 Task: Add Pinto Beans to the cart.
Action: Mouse moved to (323, 138)
Screenshot: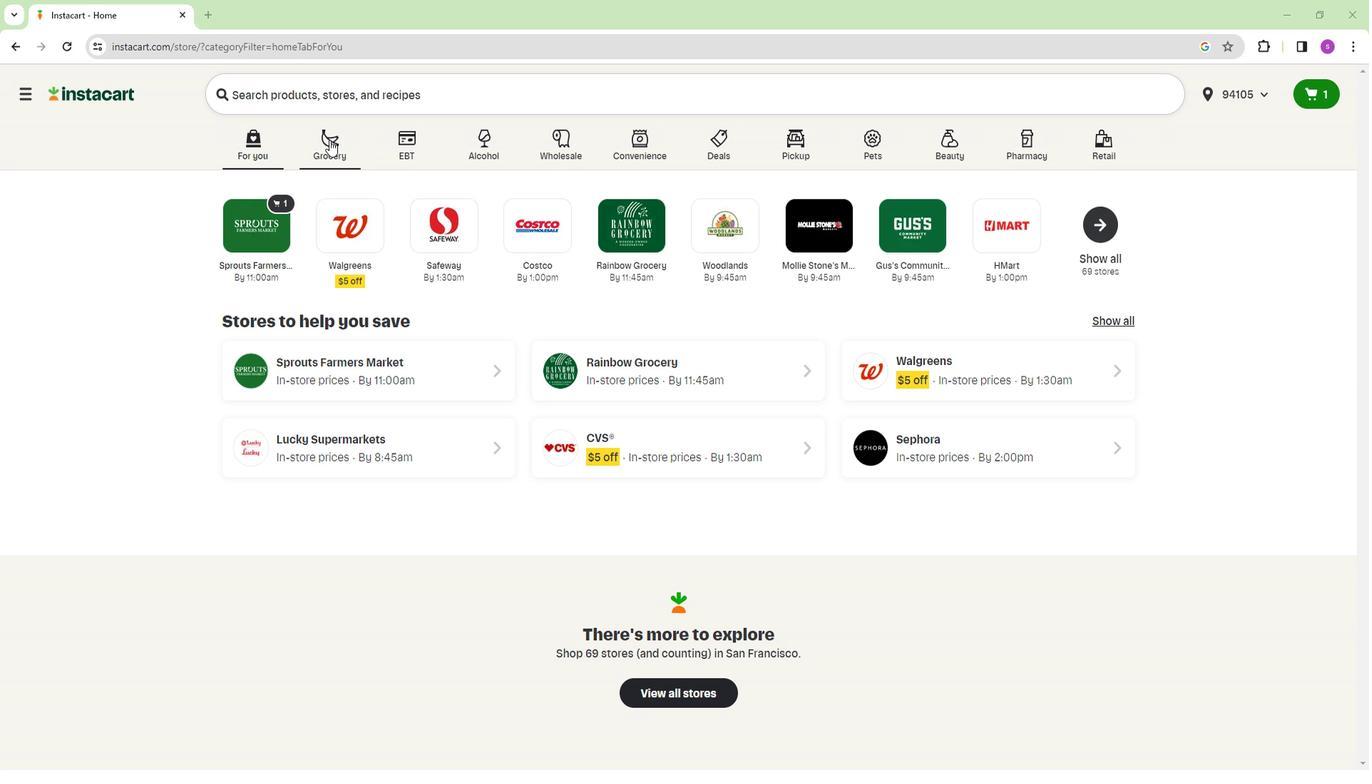 
Action: Mouse pressed left at (323, 138)
Screenshot: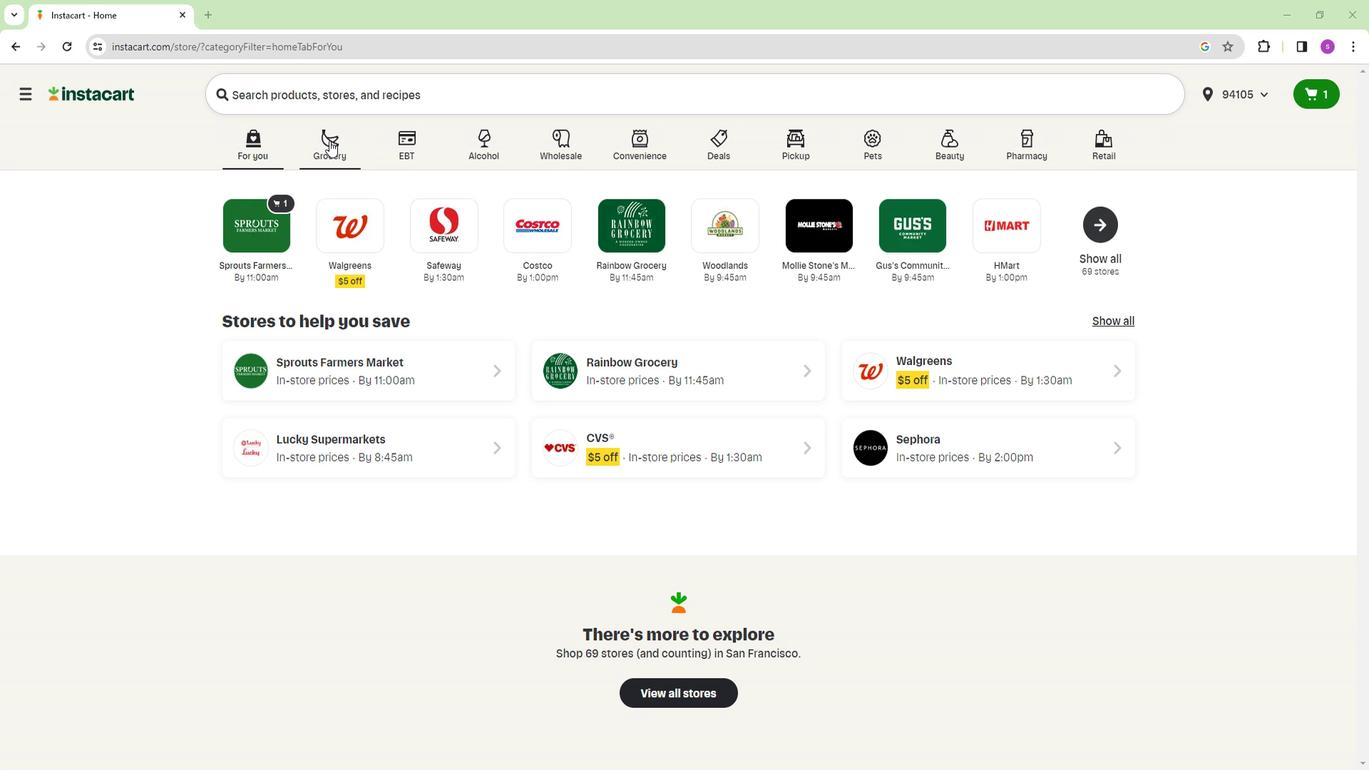 
Action: Mouse moved to (234, 234)
Screenshot: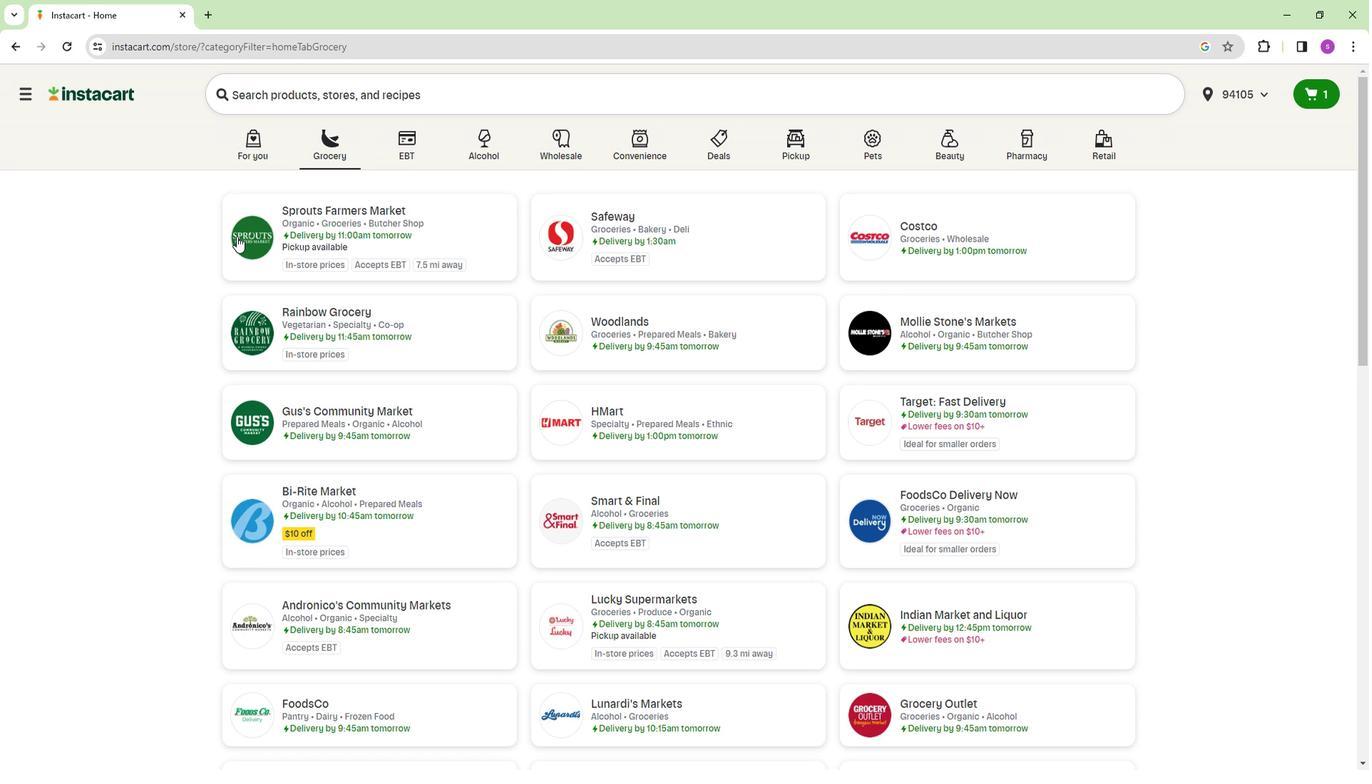 
Action: Mouse pressed left at (234, 234)
Screenshot: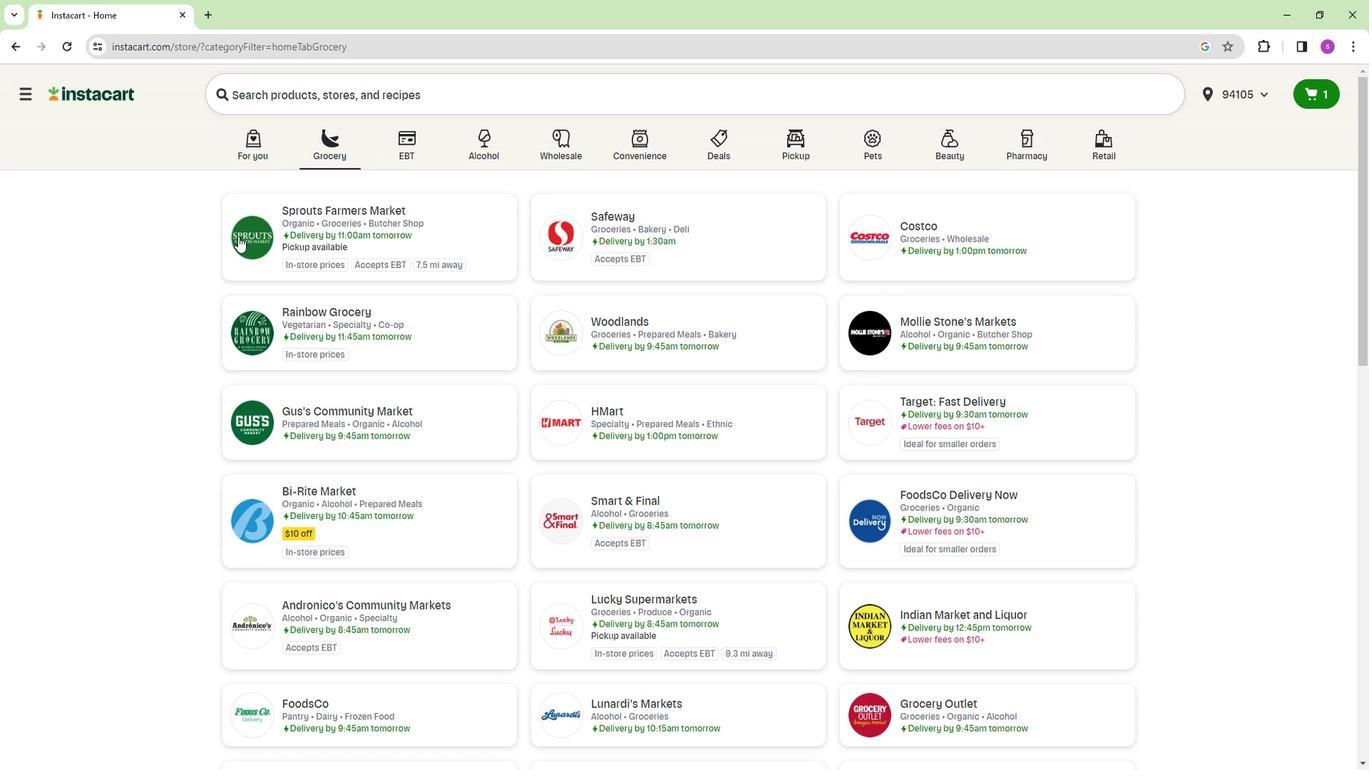 
Action: Mouse moved to (144, 537)
Screenshot: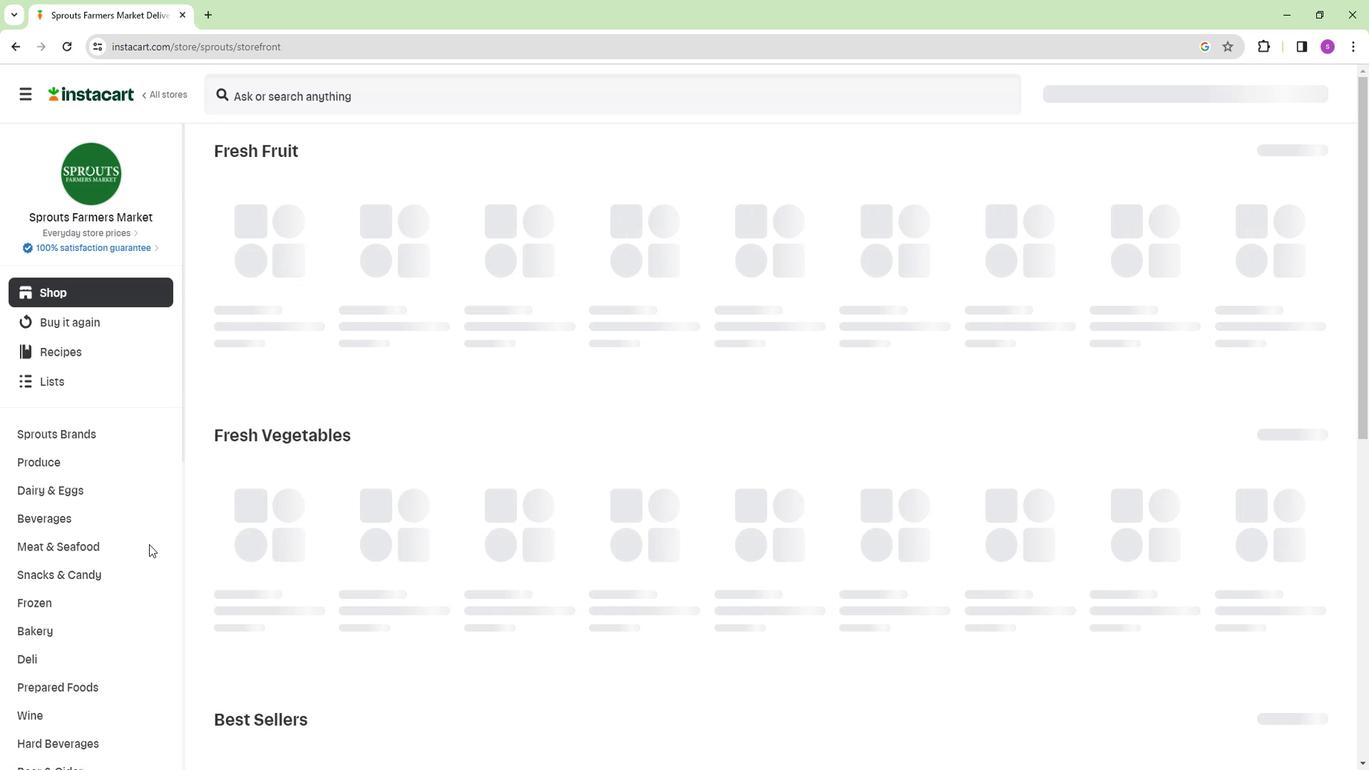 
Action: Mouse scrolled (144, 537) with delta (0, 0)
Screenshot: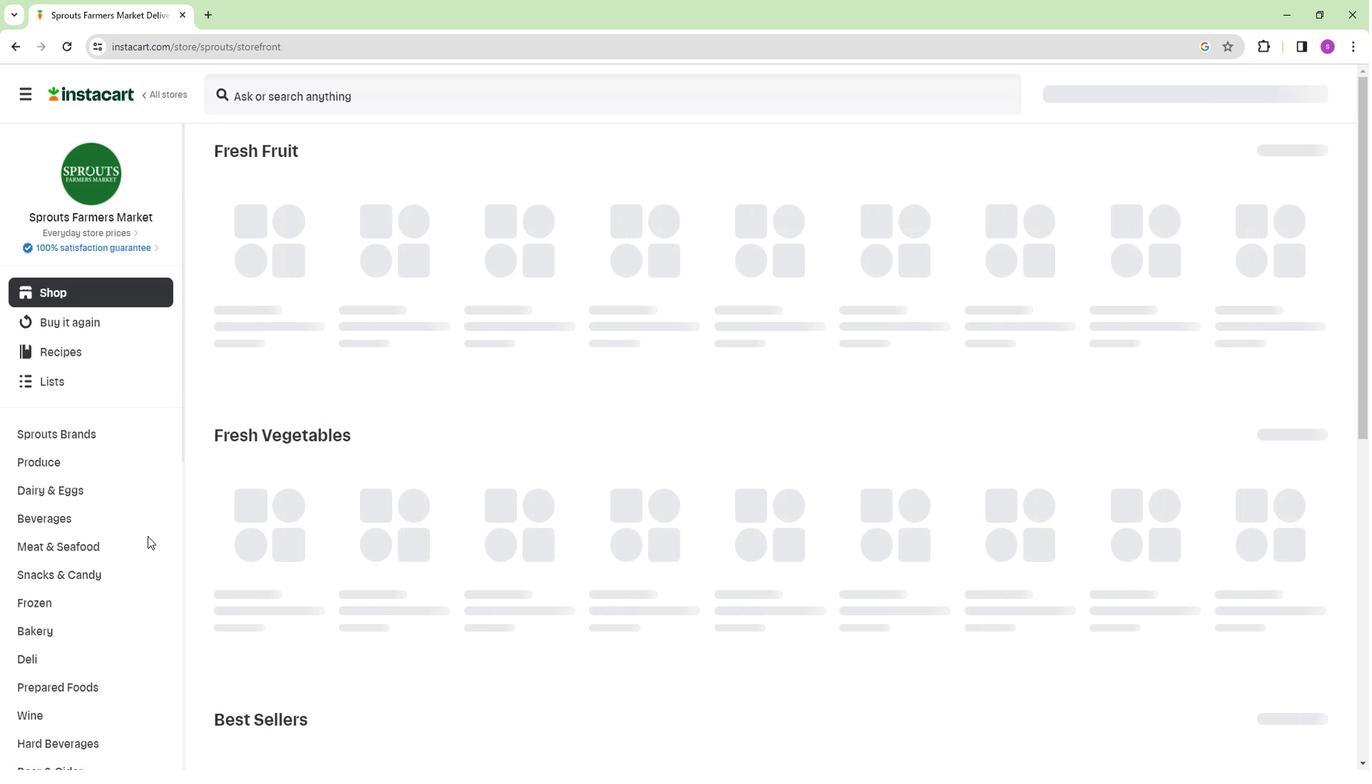 
Action: Mouse moved to (143, 534)
Screenshot: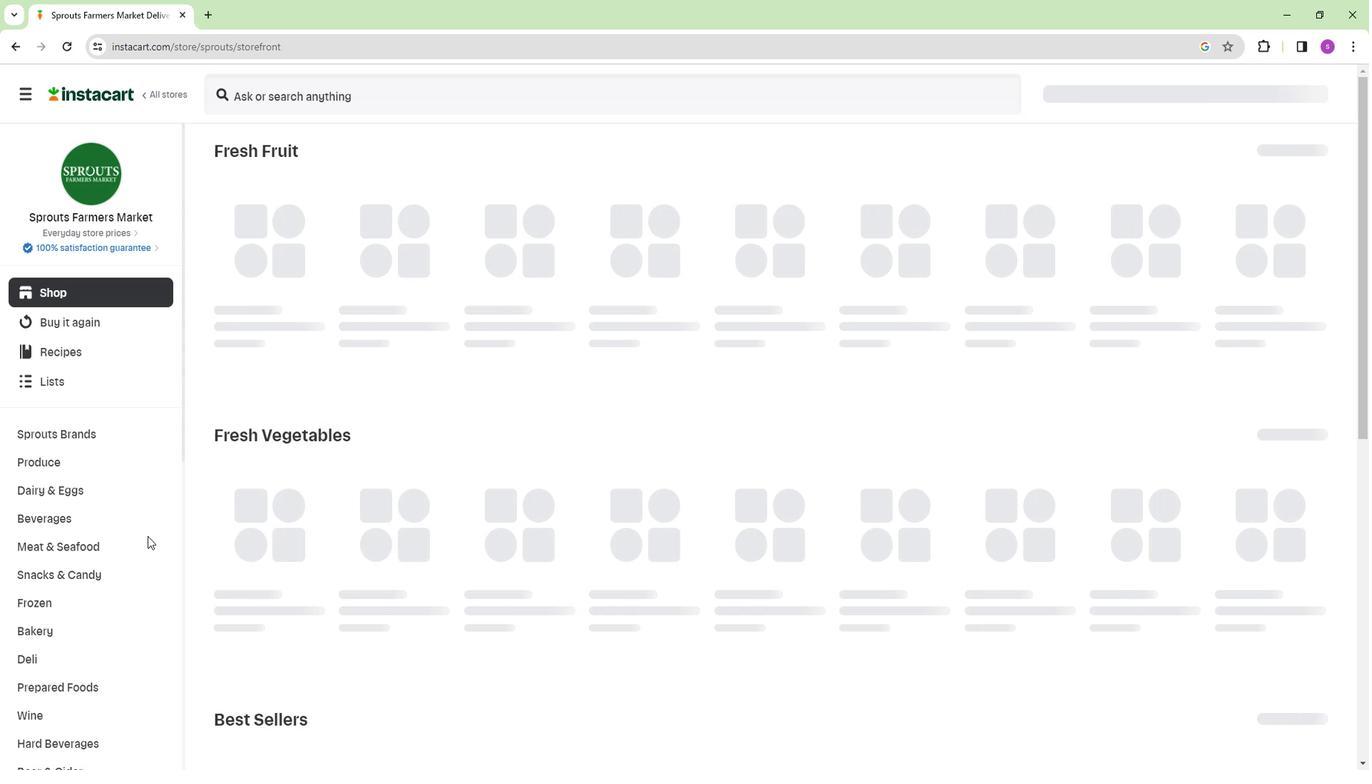 
Action: Mouse scrolled (143, 533) with delta (0, 0)
Screenshot: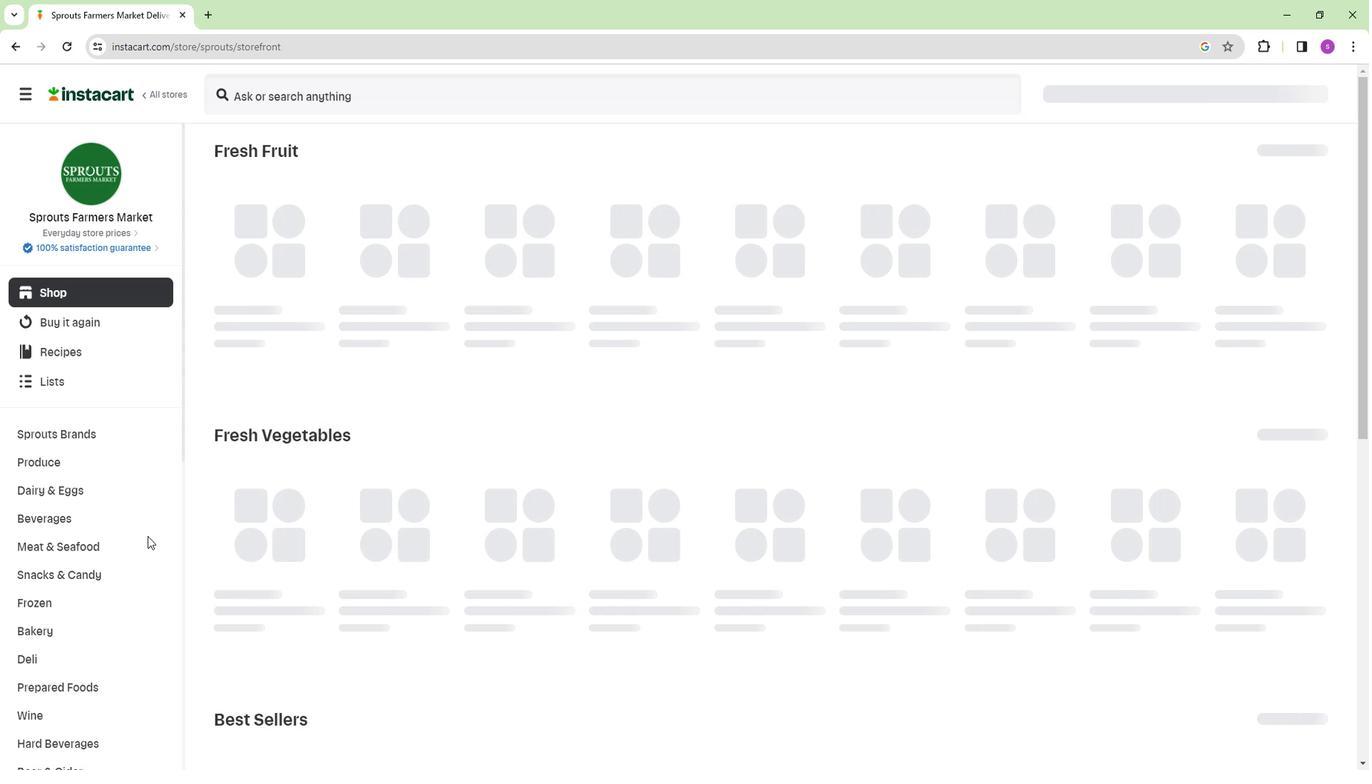 
Action: Mouse moved to (142, 517)
Screenshot: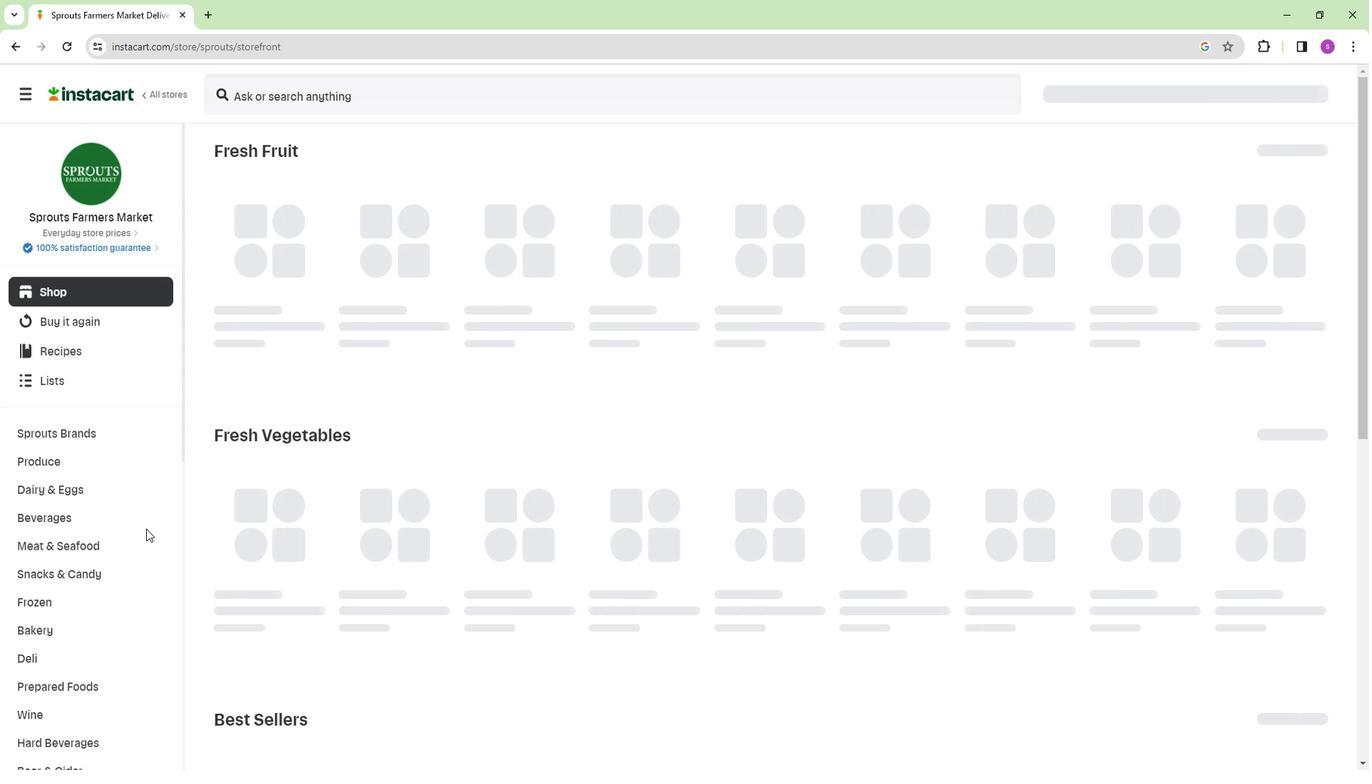 
Action: Mouse scrolled (142, 517) with delta (0, 0)
Screenshot: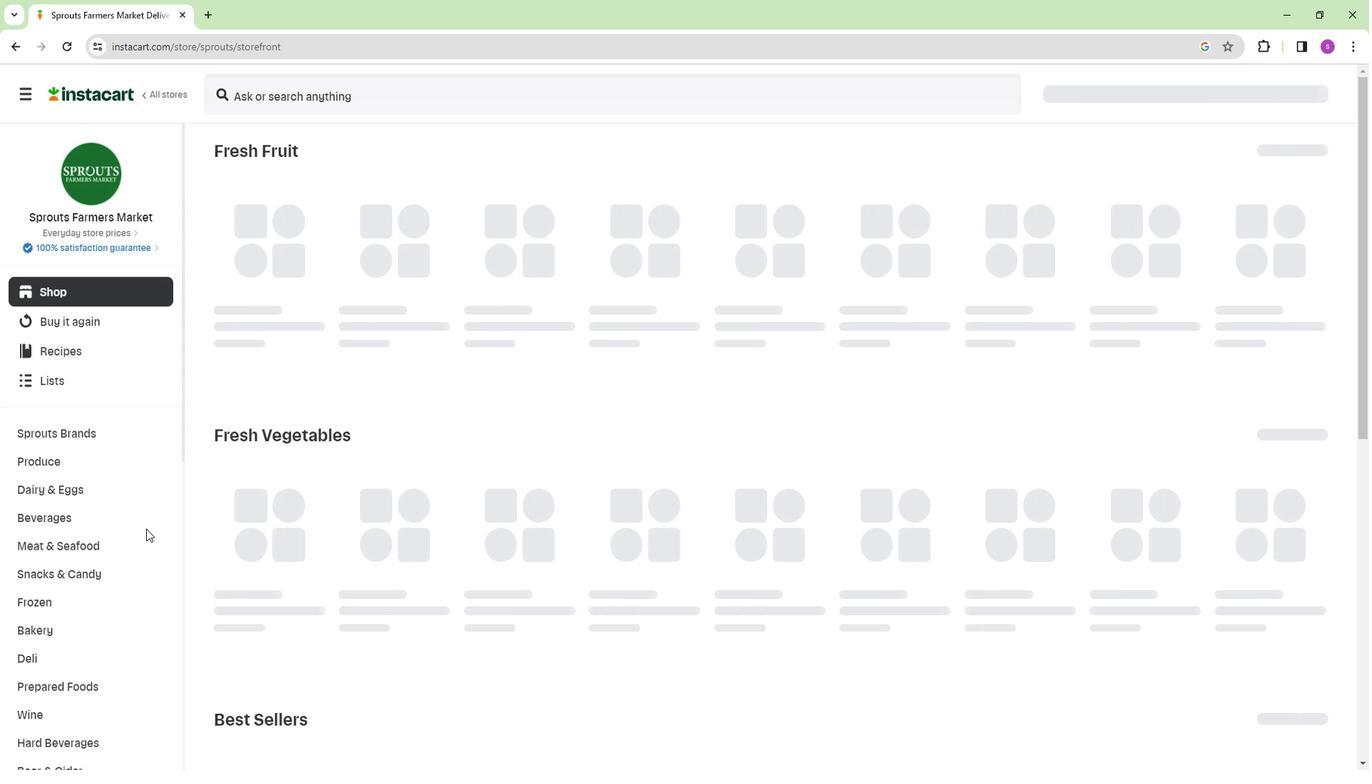 
Action: Mouse moved to (104, 580)
Screenshot: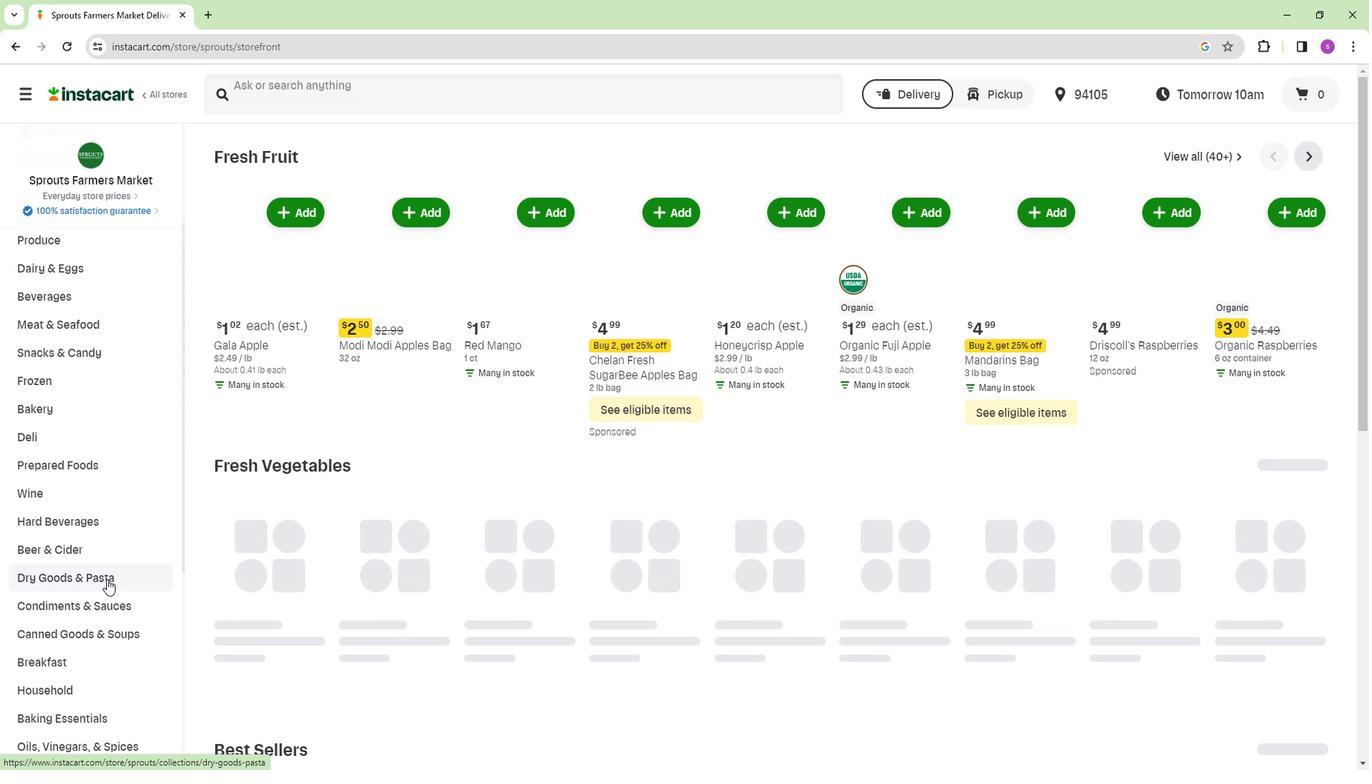 
Action: Mouse pressed left at (104, 580)
Screenshot: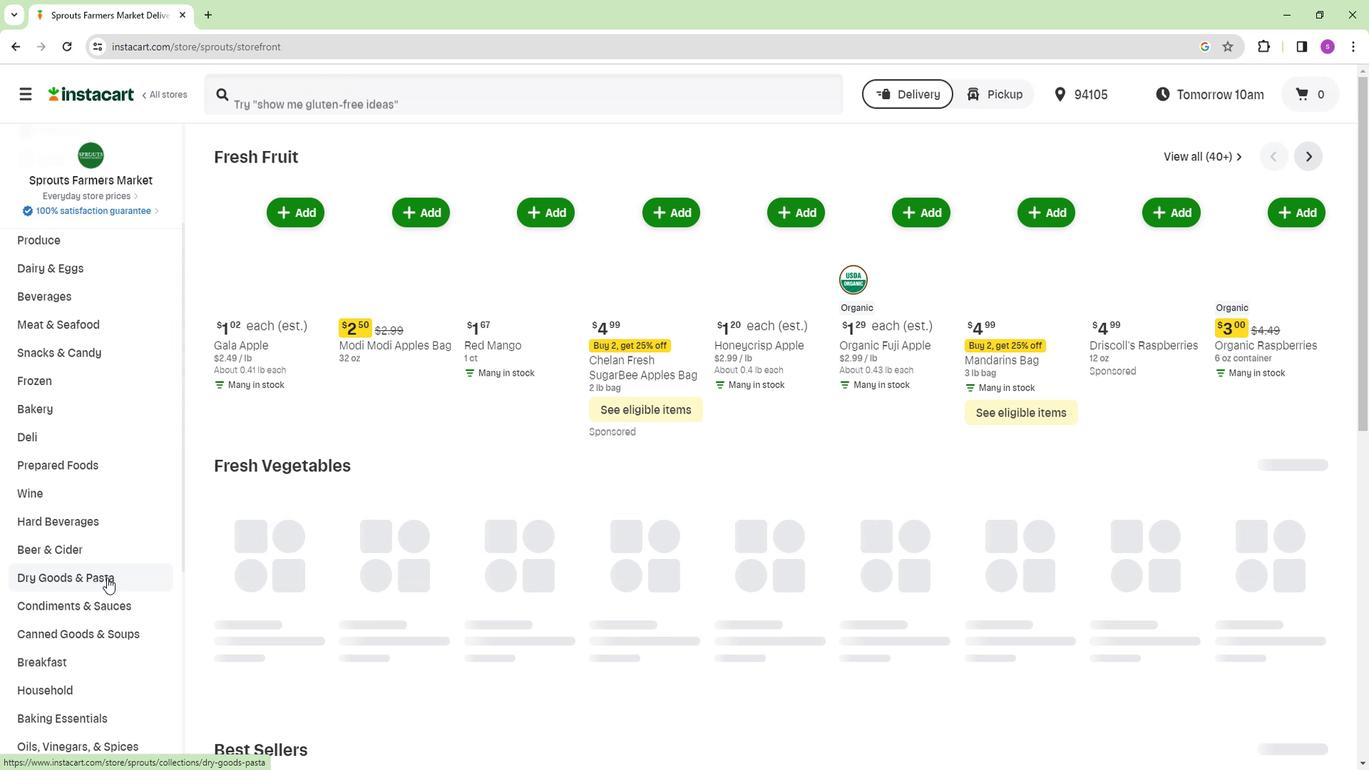 
Action: Mouse moved to (941, 187)
Screenshot: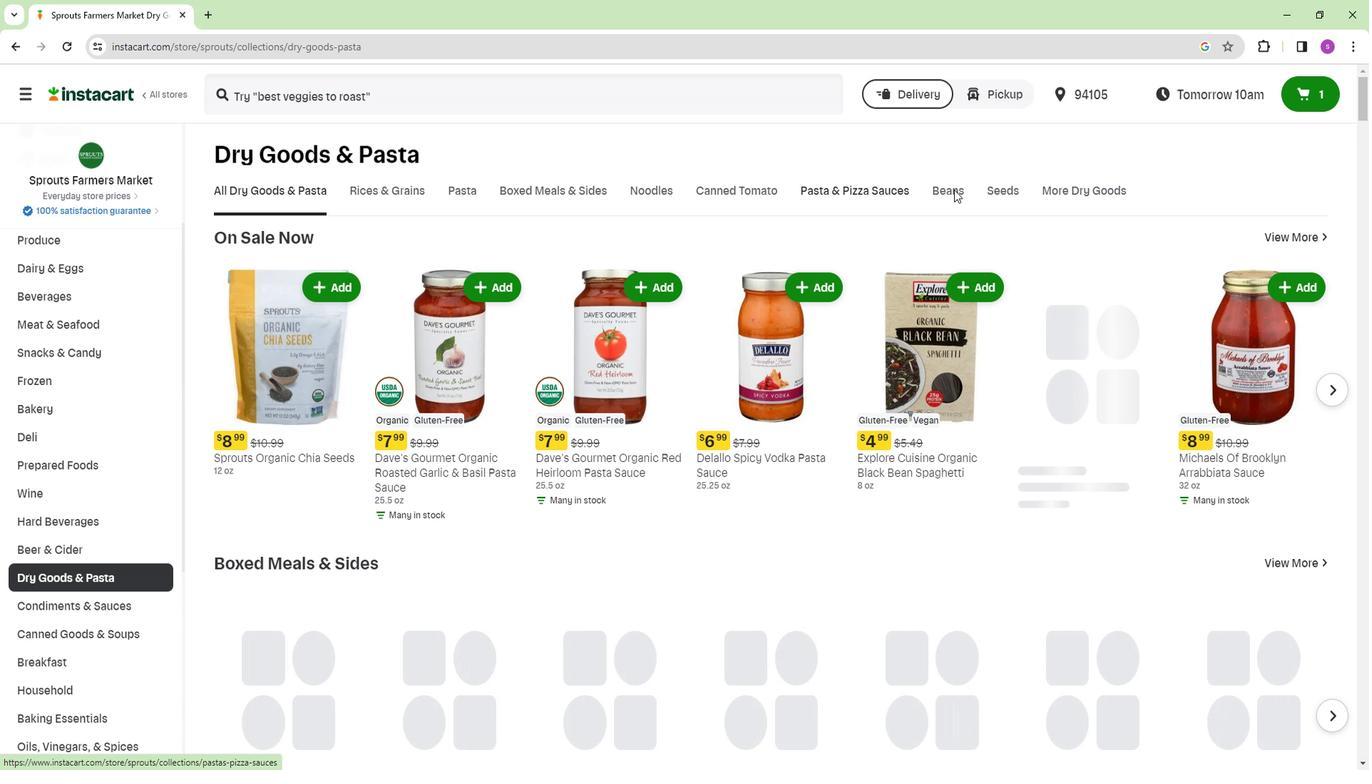 
Action: Mouse pressed left at (941, 187)
Screenshot: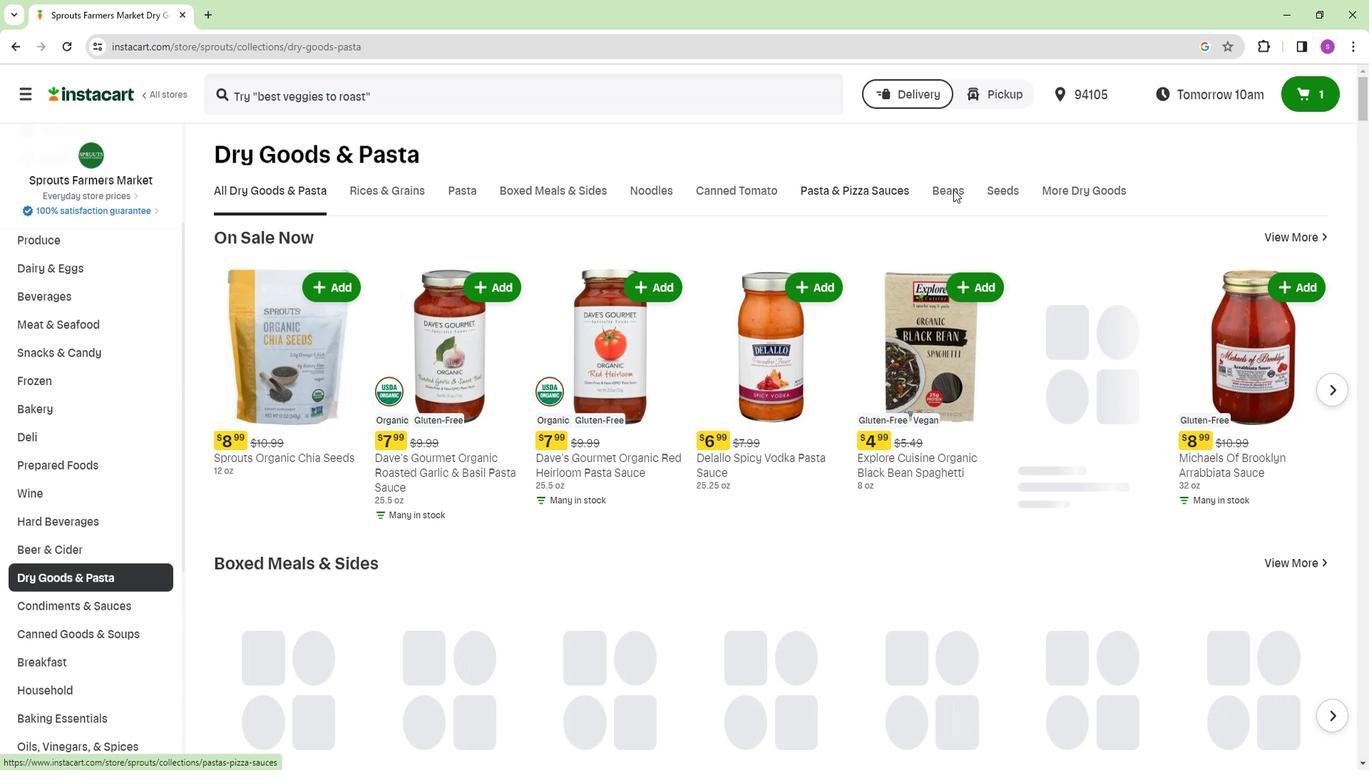 
Action: Mouse moved to (408, 87)
Screenshot: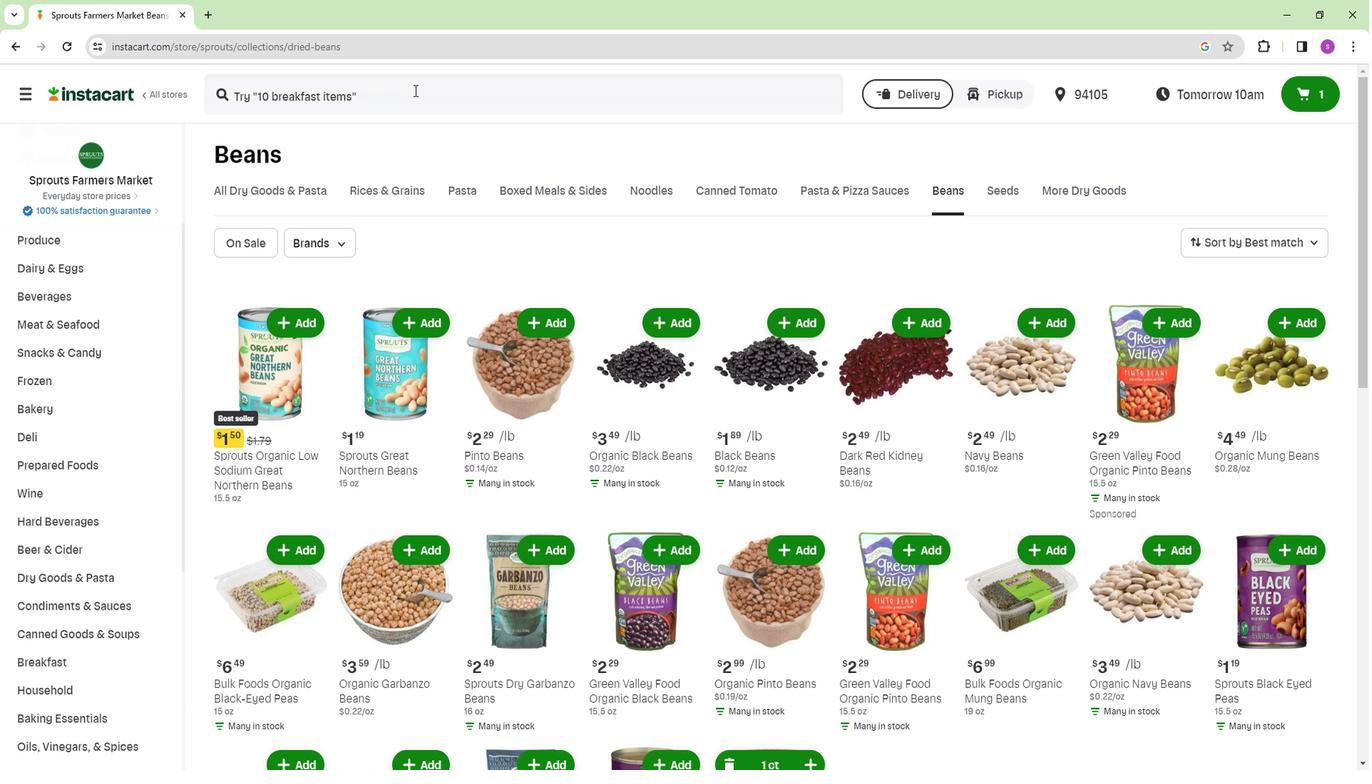 
Action: Mouse pressed left at (408, 87)
Screenshot: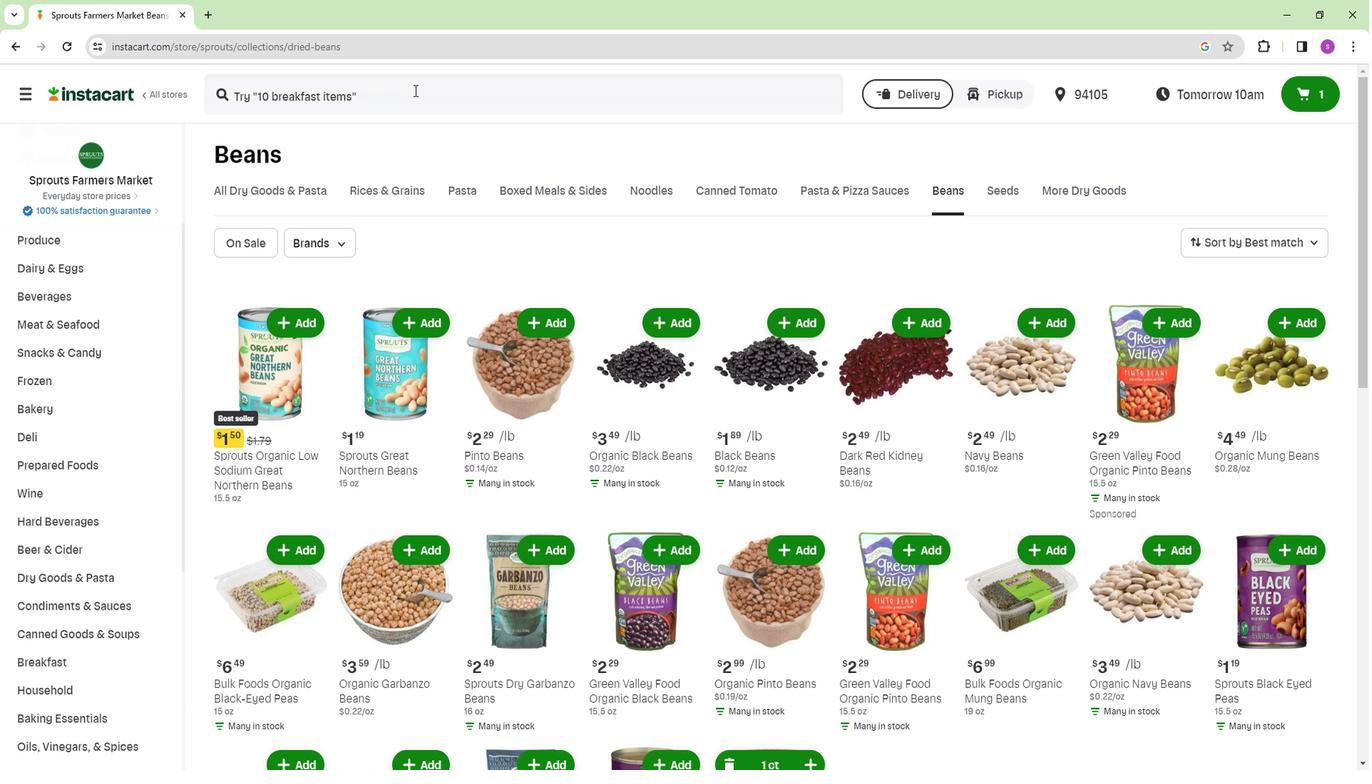 
Action: Key pressed <Key.shift>Ointo<Key.backspace><Key.backspace><Key.backspace><Key.backspace><Key.backspace><Key.shift><Key.shift>Pinto<Key.space><Key.shift>Beans<Key.enter>
Screenshot: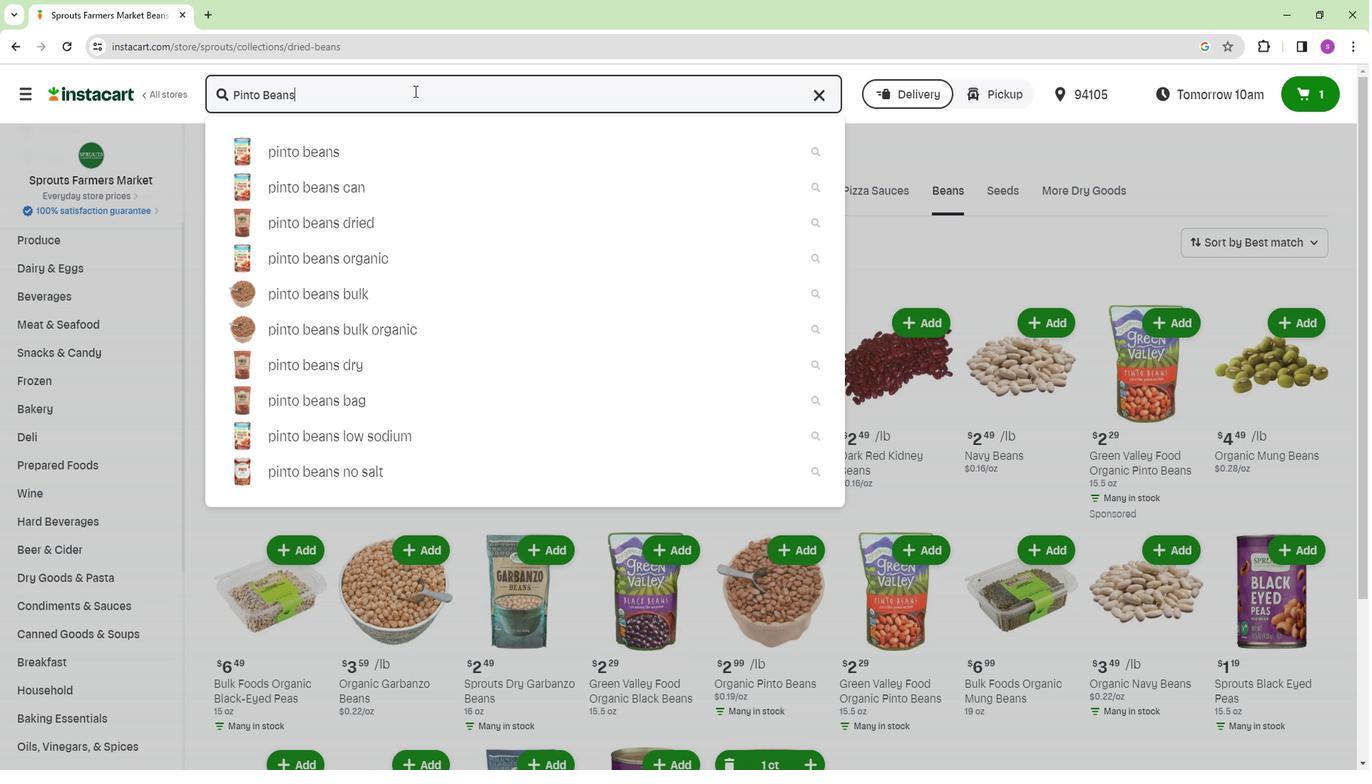 
Action: Mouse moved to (577, 458)
Screenshot: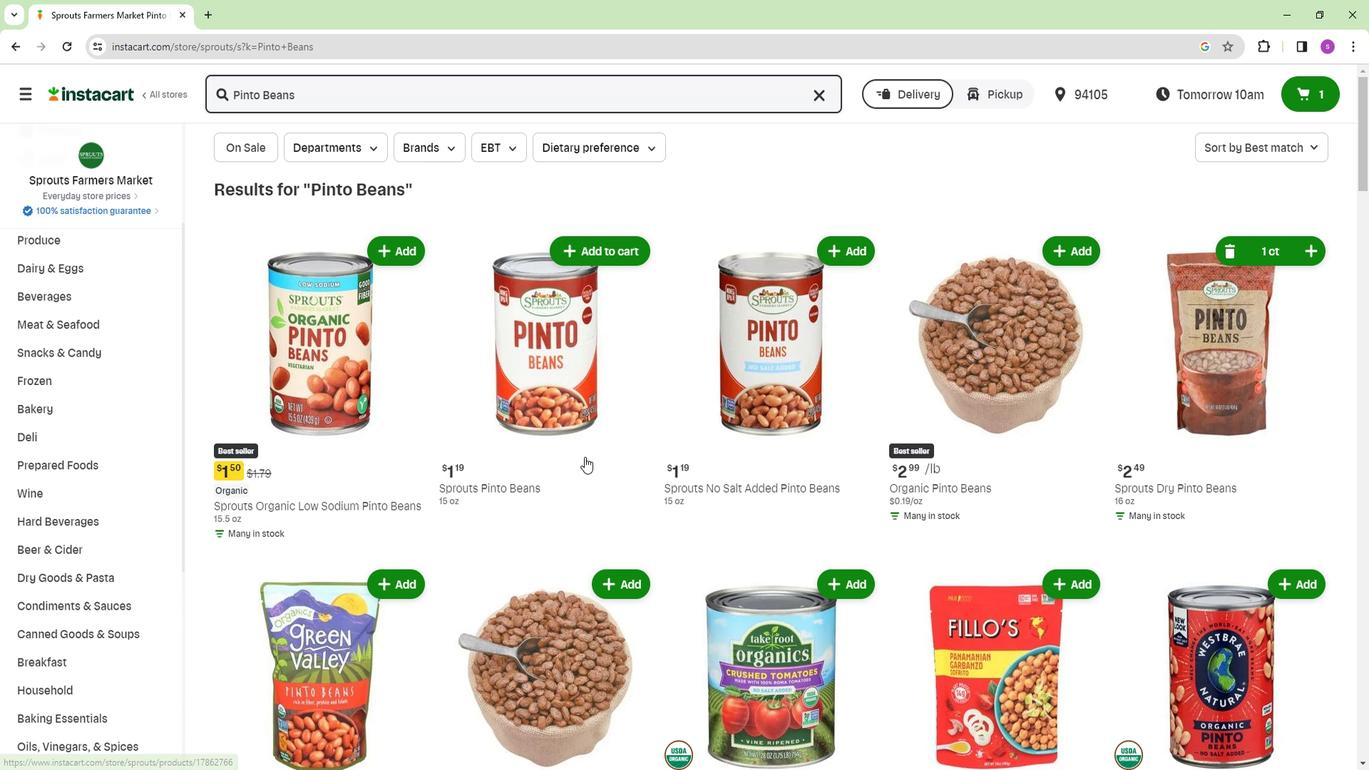 
Action: Mouse scrolled (577, 457) with delta (0, 0)
Screenshot: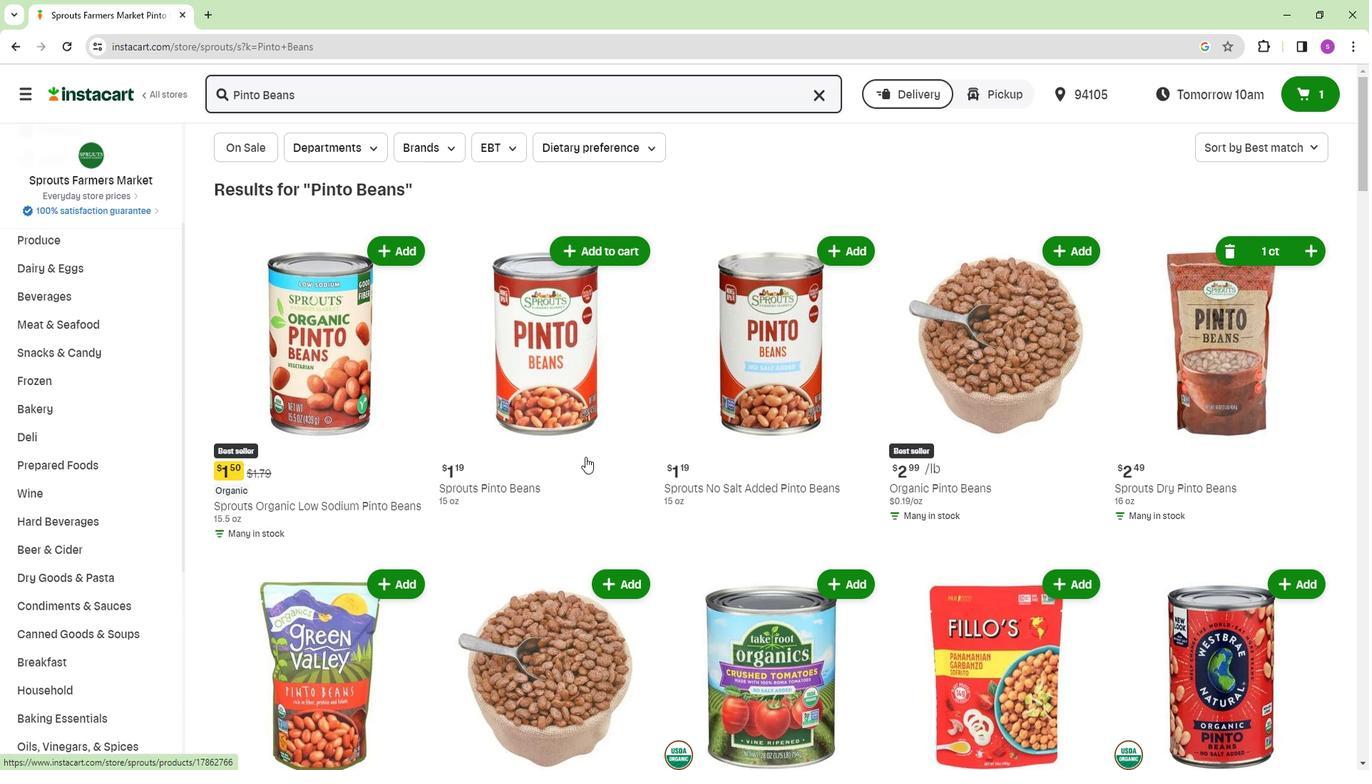 
Action: Mouse moved to (744, 471)
Screenshot: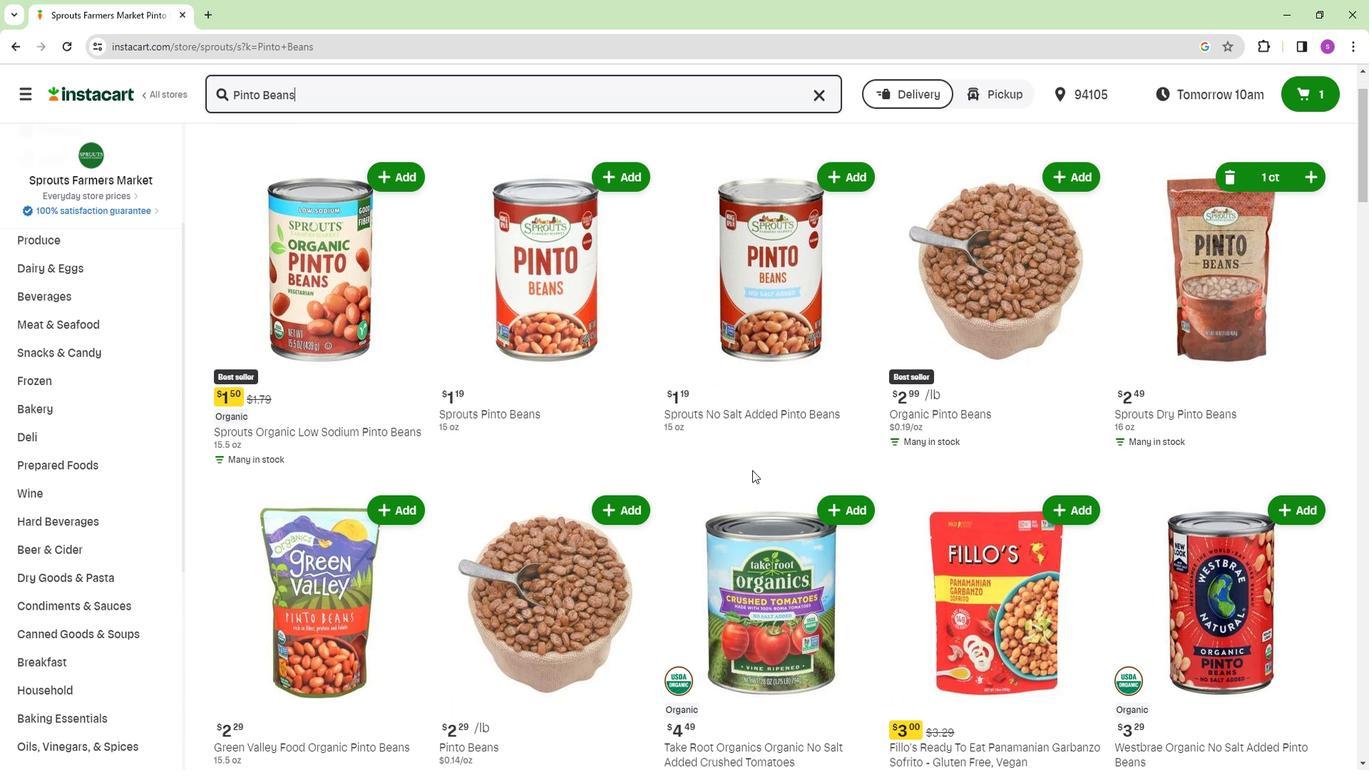 
Action: Mouse scrolled (744, 470) with delta (0, 0)
Screenshot: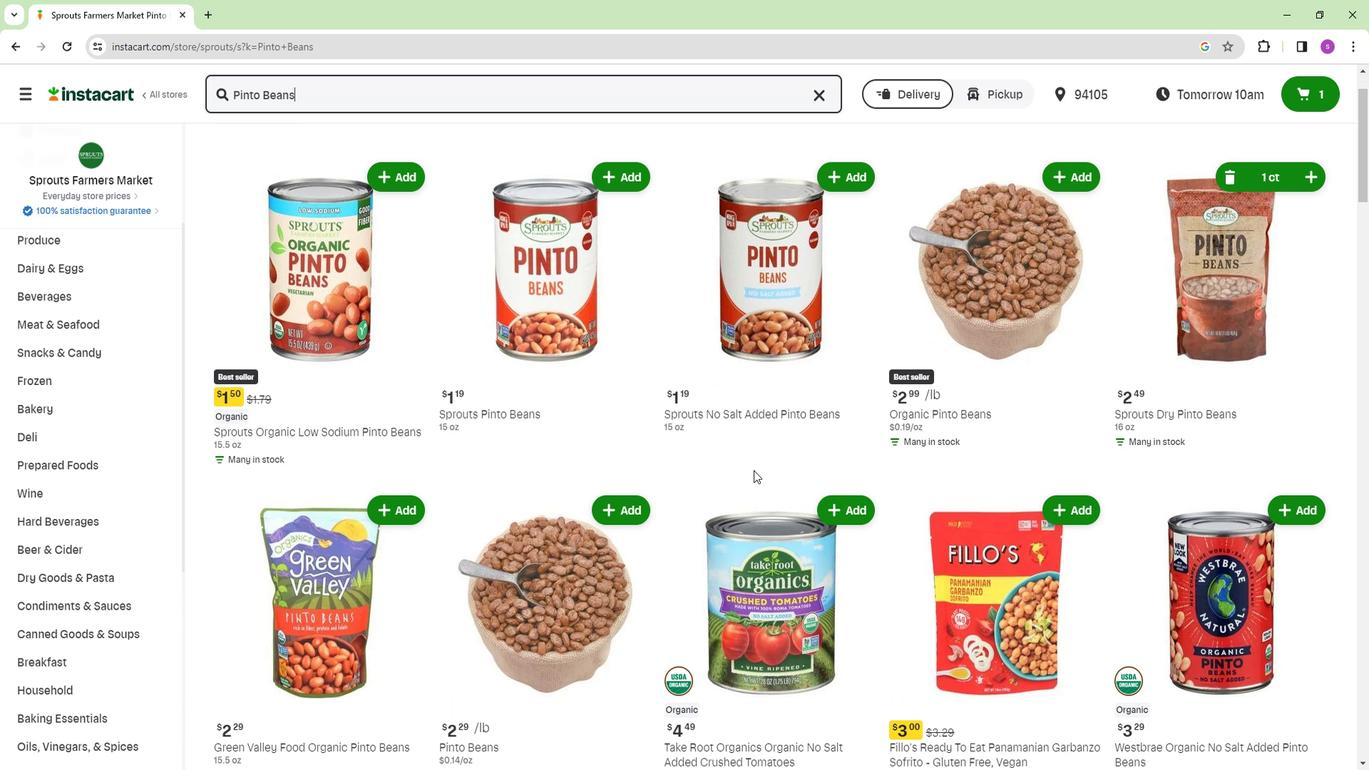 
Action: Mouse moved to (744, 471)
Screenshot: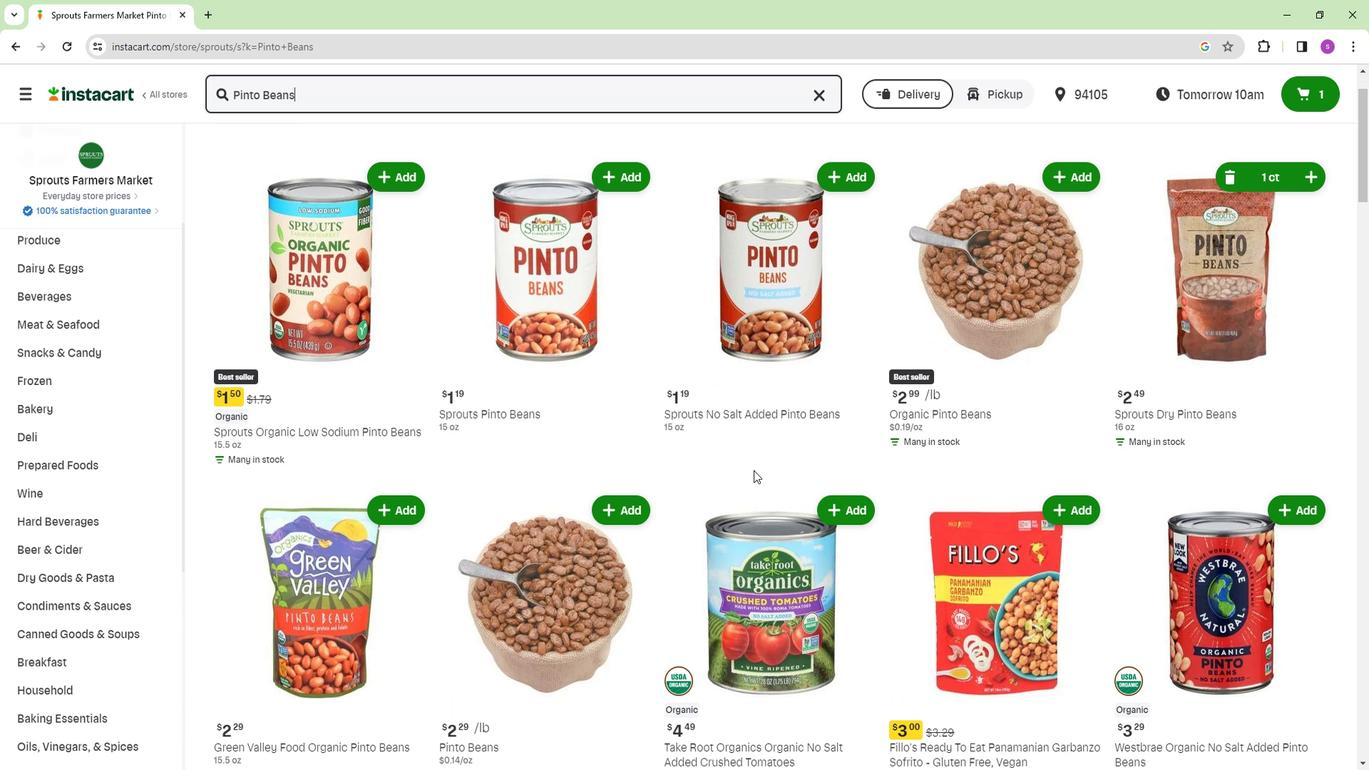 
Action: Mouse scrolled (744, 470) with delta (0, 0)
Screenshot: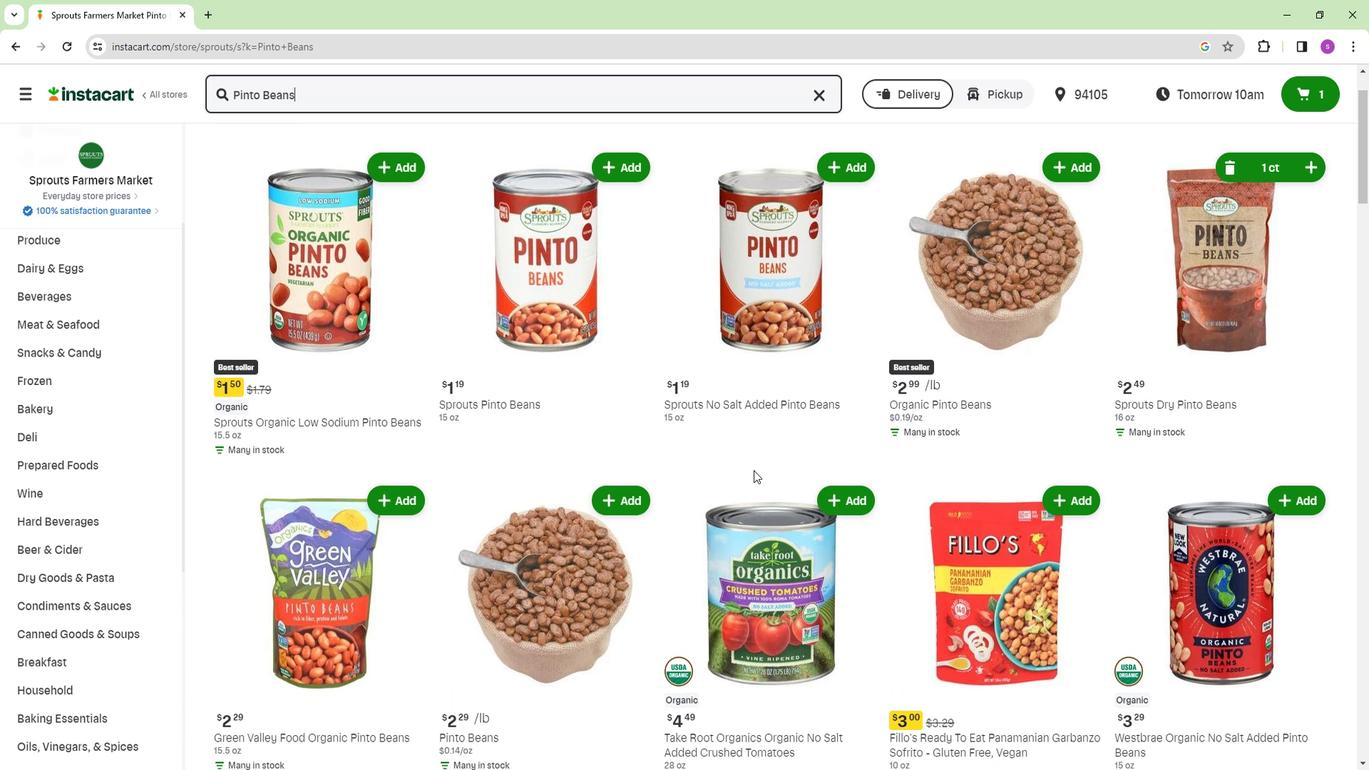 
Action: Mouse moved to (613, 356)
Screenshot: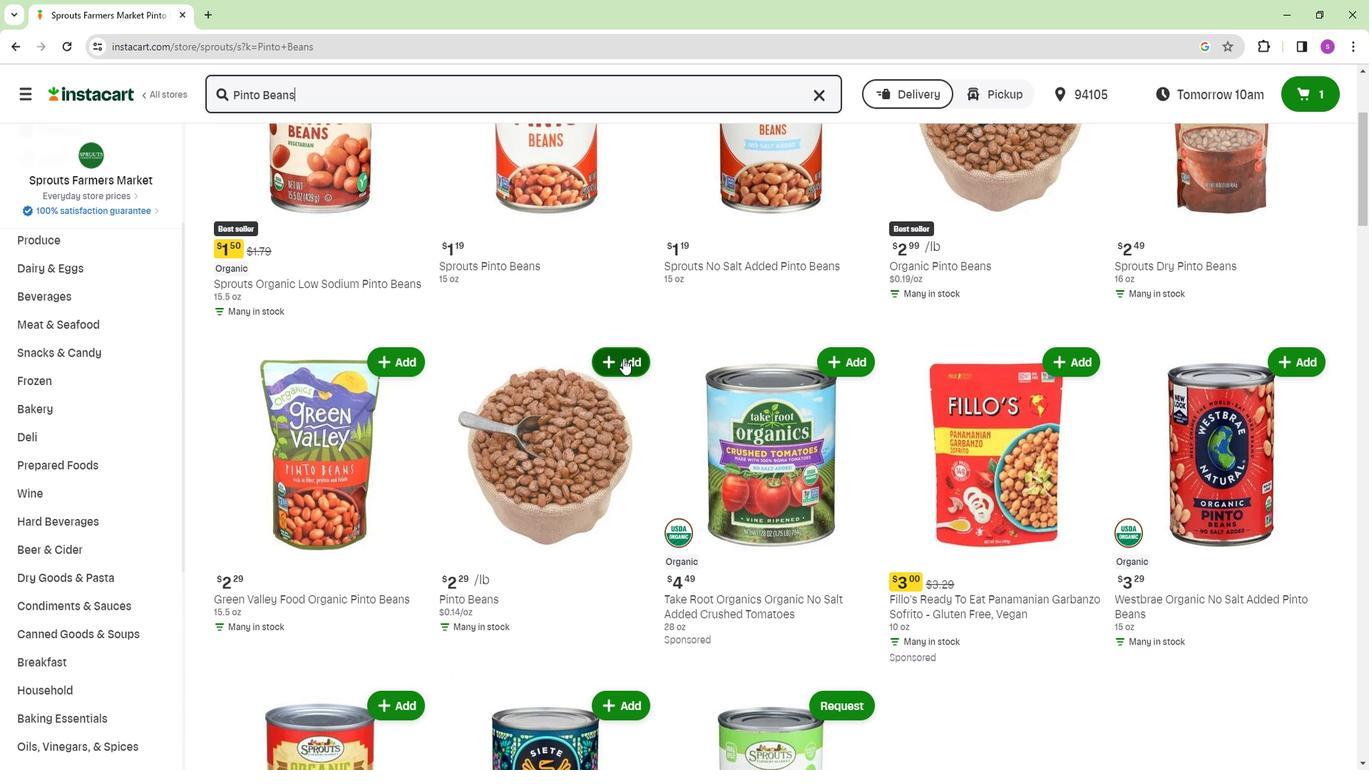 
Action: Mouse pressed left at (613, 356)
Screenshot: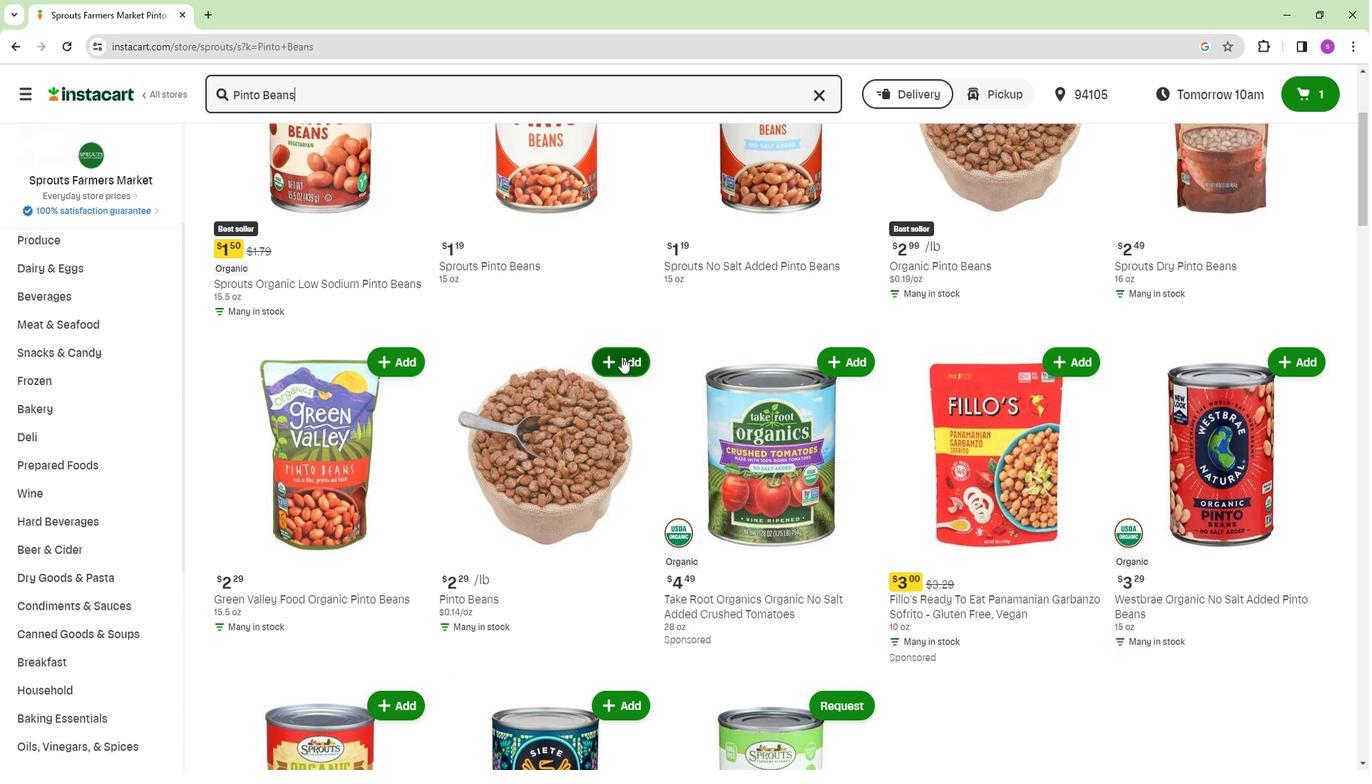 
Action: Mouse moved to (697, 334)
Screenshot: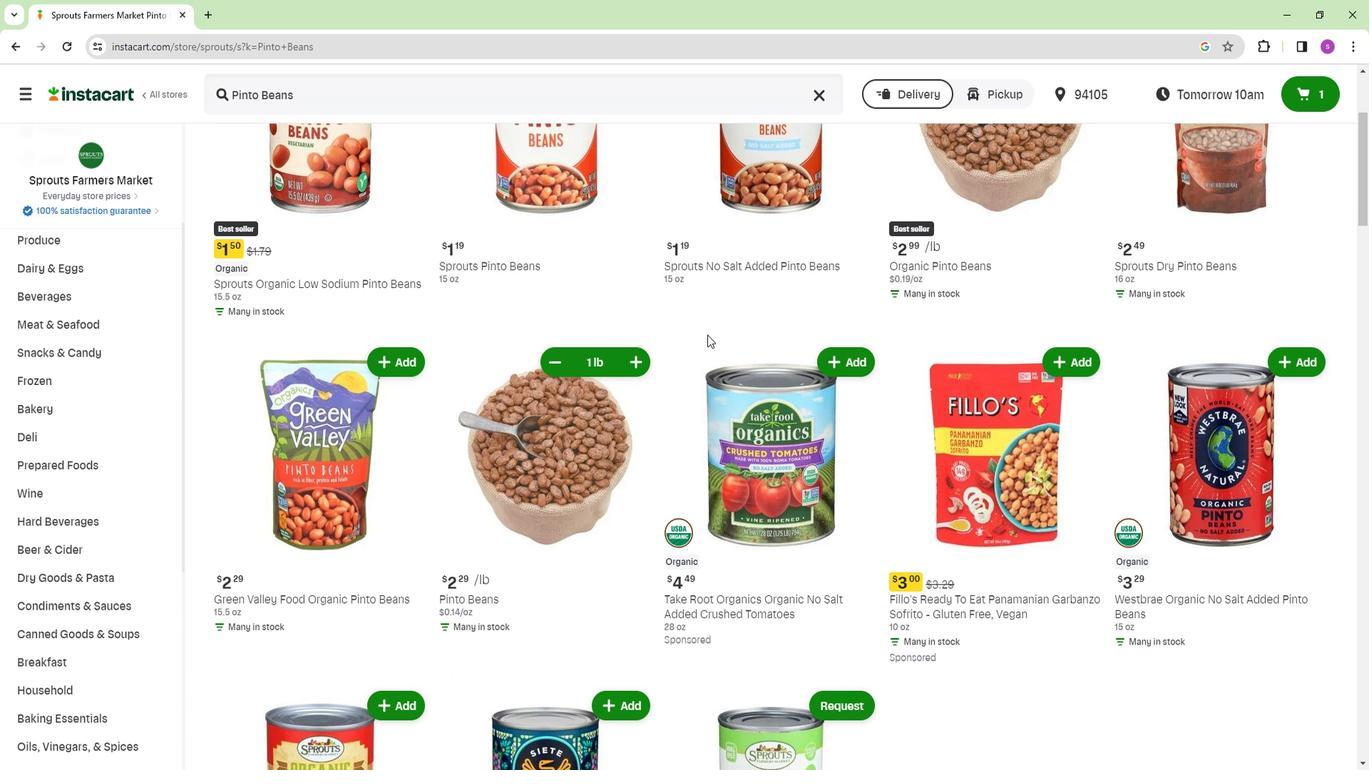 
